 Task: Create New Vendor with Vendor Name: Spee Dee Delivery Service, Billing Address Line1: 5 West Fremont Lane, Billing Address Line2: Kaukauna, Billing Address Line3: NY 10974
Action: Mouse moved to (148, 30)
Screenshot: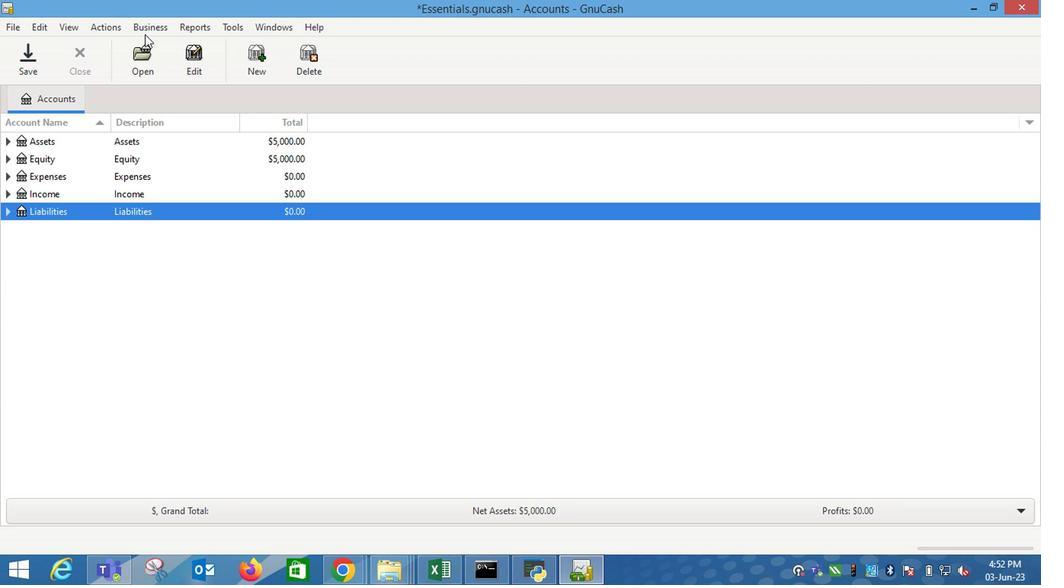 
Action: Mouse pressed left at (148, 30)
Screenshot: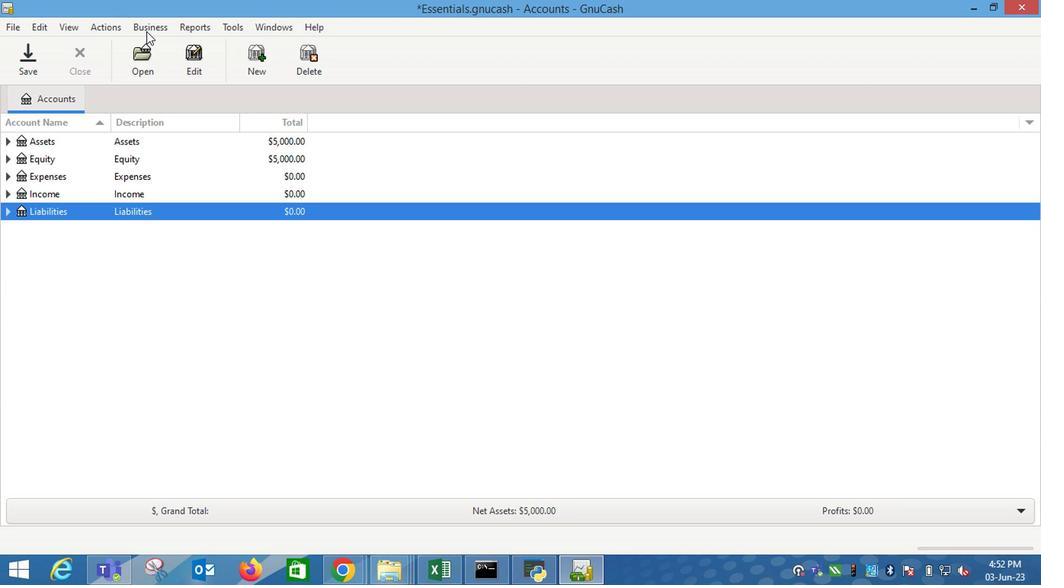 
Action: Mouse moved to (312, 87)
Screenshot: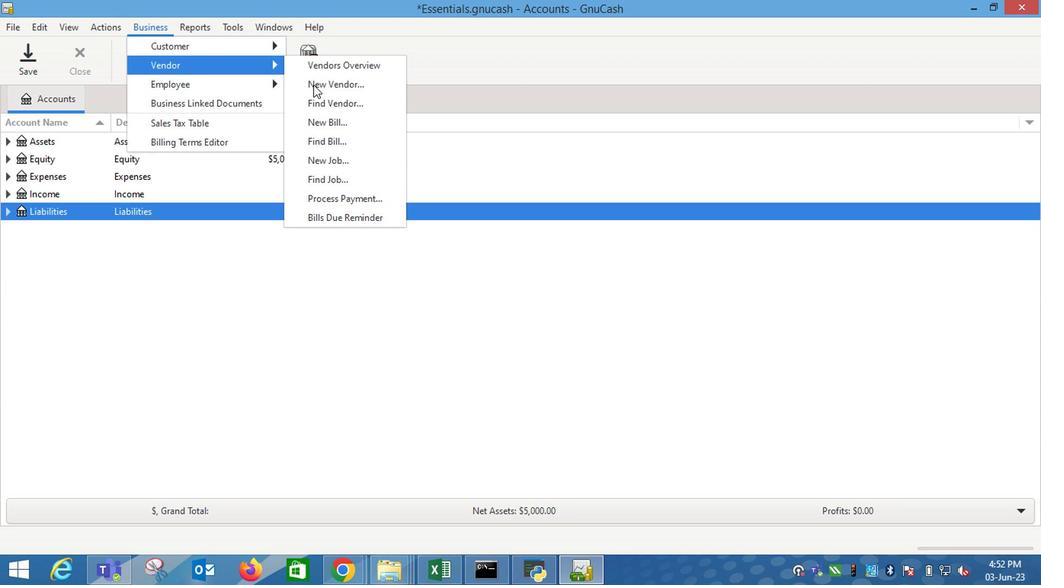 
Action: Mouse pressed left at (312, 87)
Screenshot: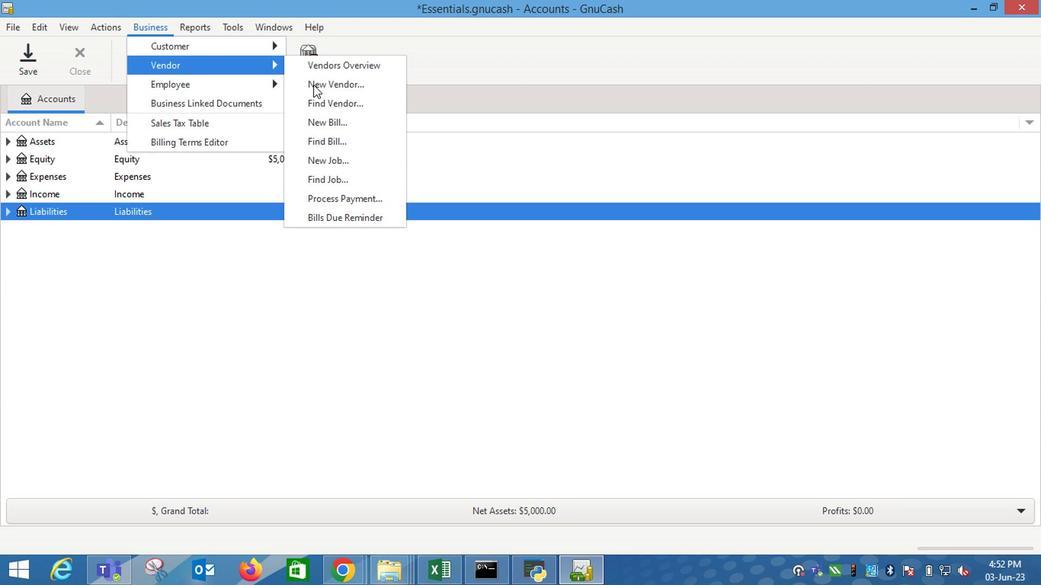 
Action: Mouse moved to (764, 258)
Screenshot: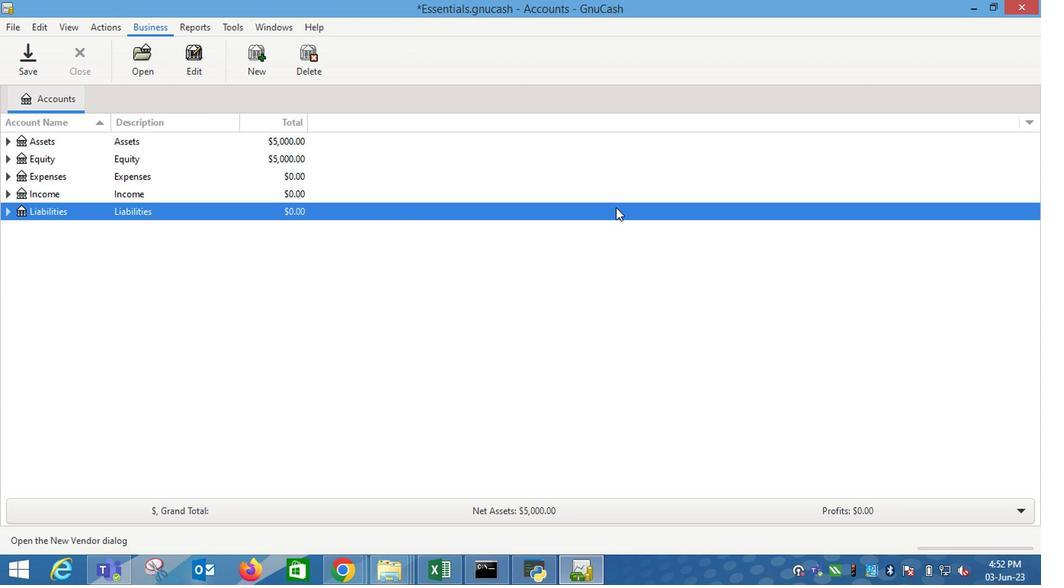 
Action: Key pressed <Key.shift_r><Key.shift_r><Key.shift_r>Spee<Key.space><Key.shift_r>Dee<Key.space><Key.shift_r>Delivery<Key.space><Key.shift_r>Service<Key.tab><Key.tab><Key.tab>5<Key.space><Key.shift_r>West<Key.space><Key.shift_r>Fremont<Key.space><Key.shift_r>Lane<Key.tab><Key.shift_r>Kaukauna<Key.space><Key.backspace><Key.tab><Key.shift_r>NY<Key.space>10974
Screenshot: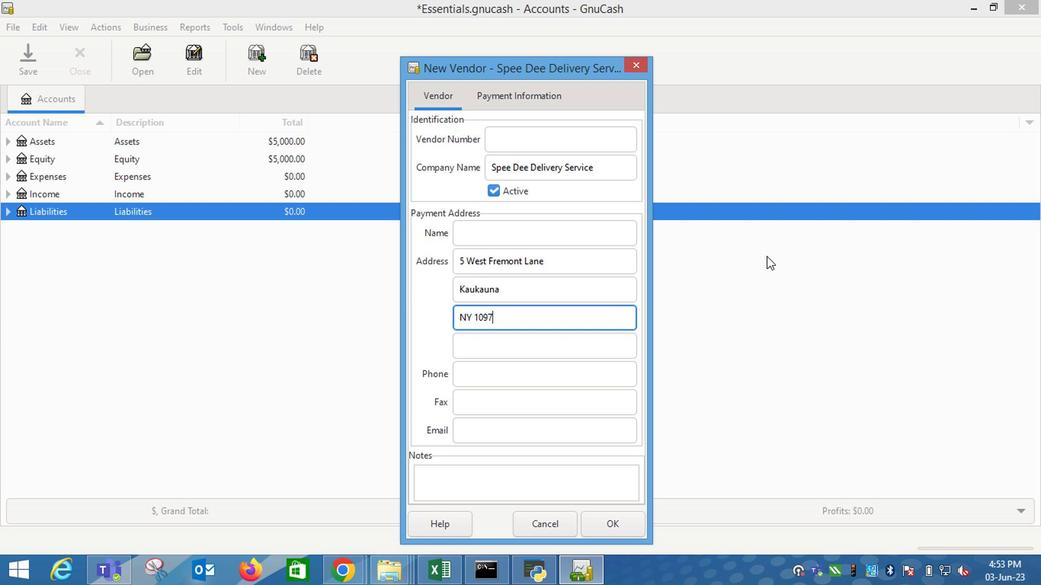
Action: Mouse moved to (470, 105)
Screenshot: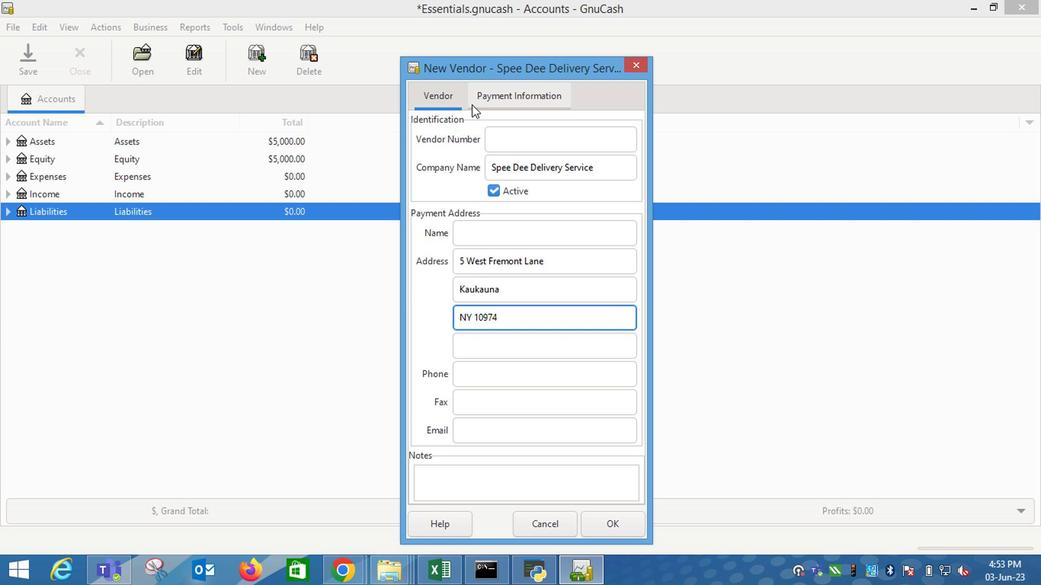
Action: Mouse pressed left at (470, 105)
Screenshot: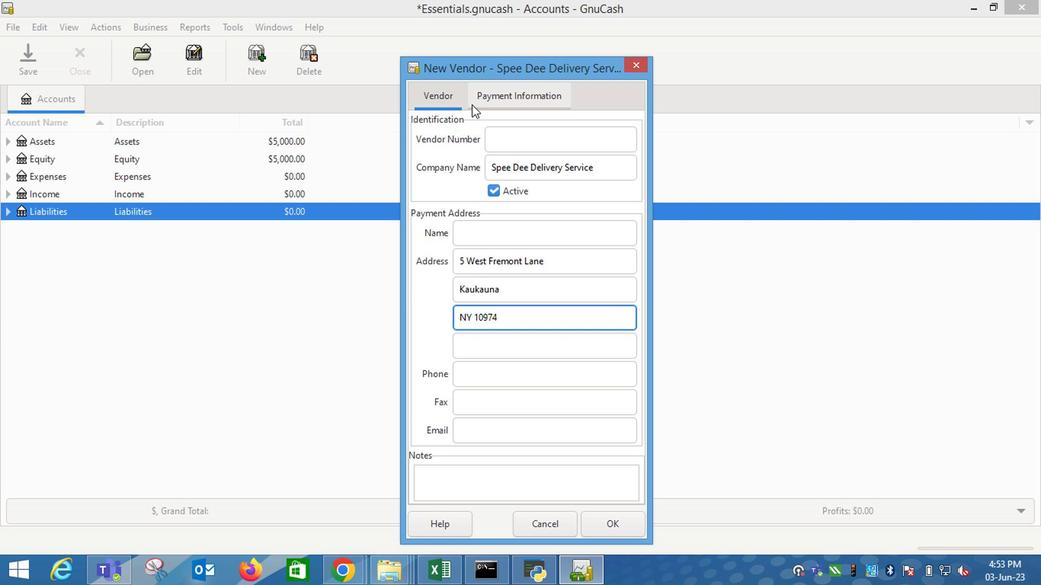 
Action: Mouse moved to (641, 529)
Screenshot: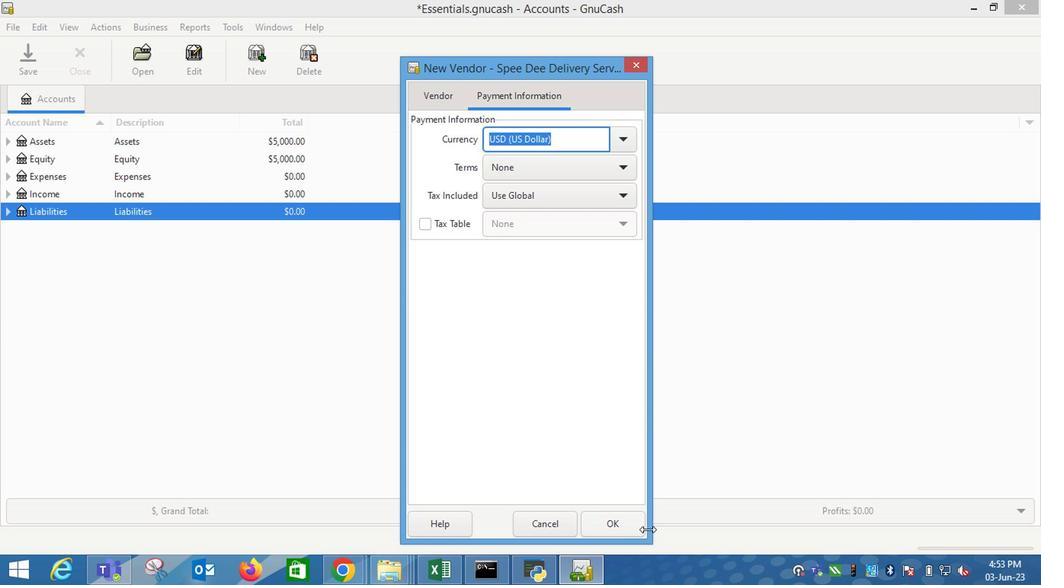 
Action: Mouse pressed left at (641, 529)
Screenshot: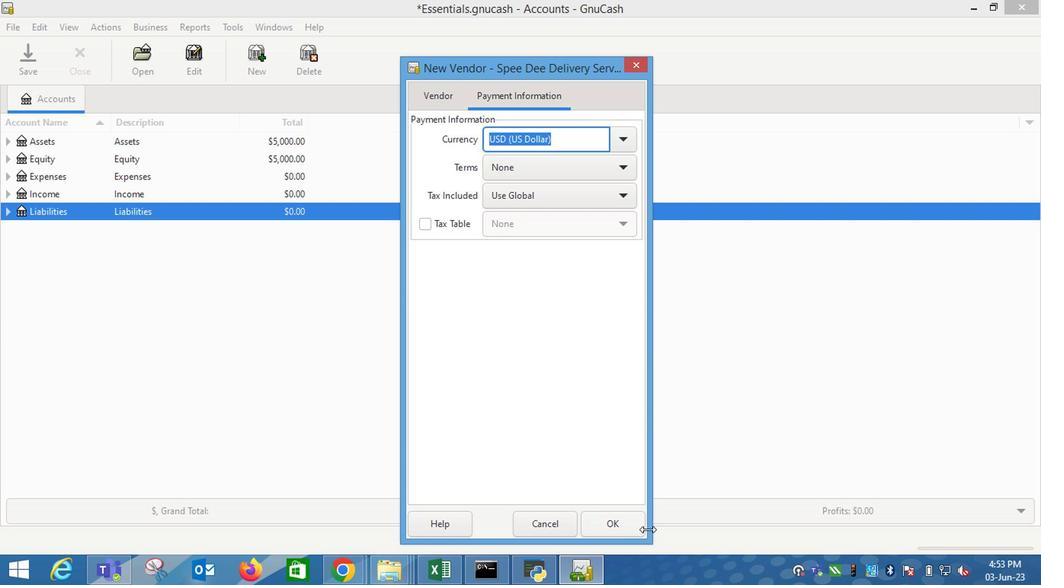 
Action: Mouse moved to (636, 529)
Screenshot: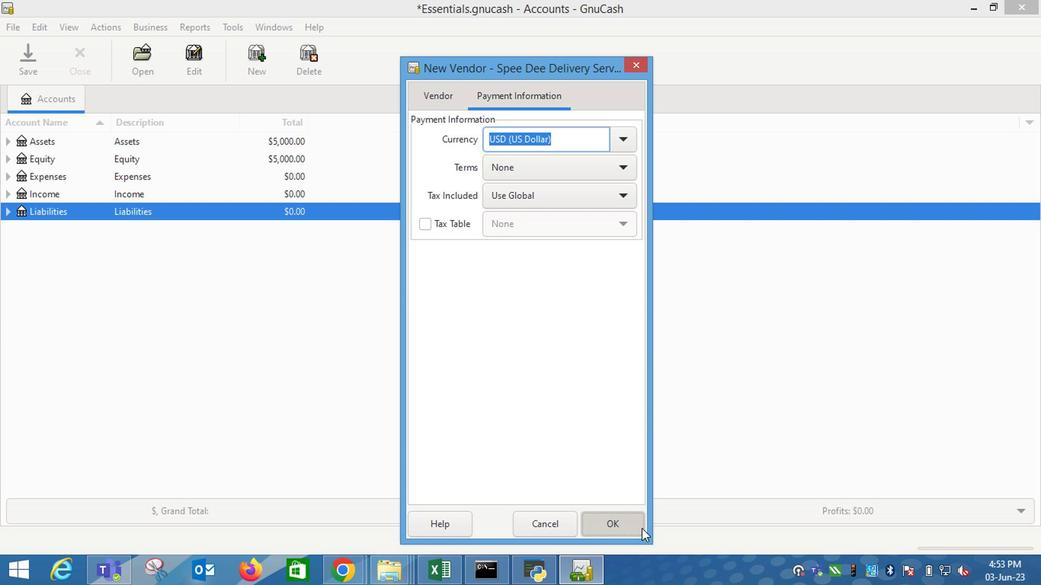 
Action: Mouse pressed left at (636, 529)
Screenshot: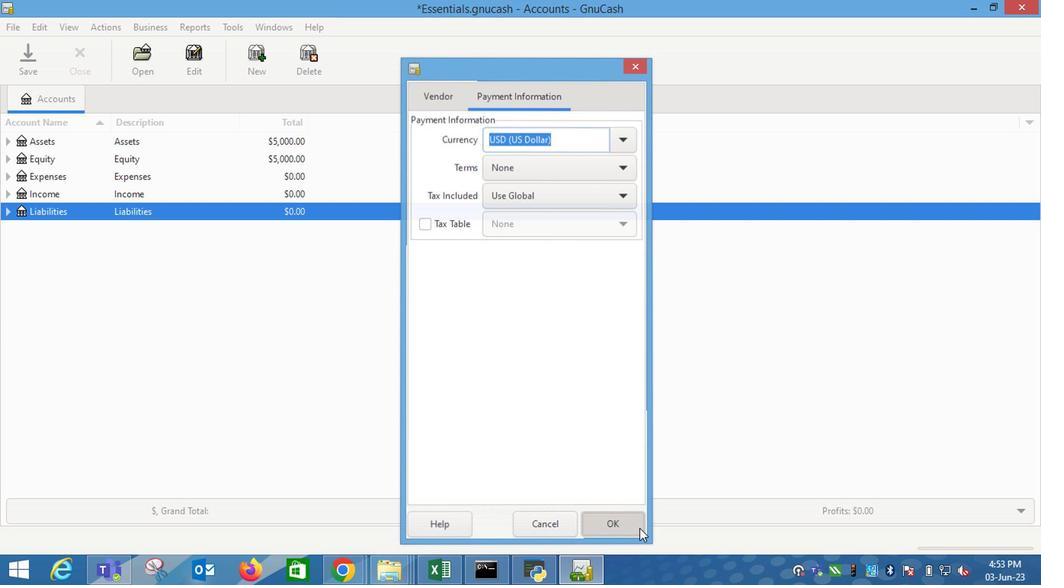 
